 Task: Search for accommodations in Halmstad, Sweden, from June 12, 2023, to July 12, 2023.
Action: Mouse moved to (470, 66)
Screenshot: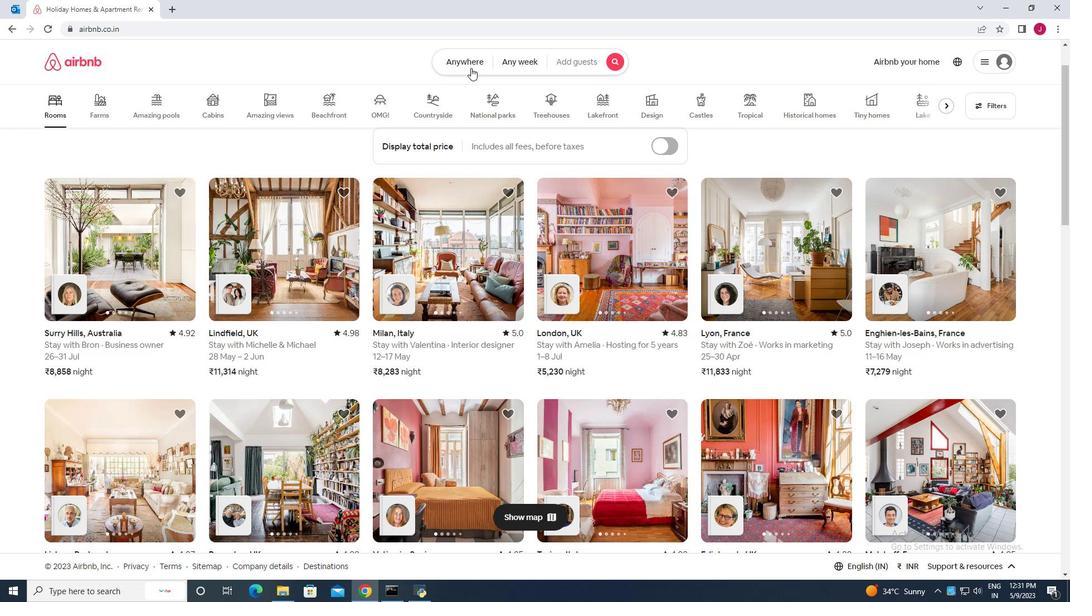 
Action: Mouse pressed left at (470, 66)
Screenshot: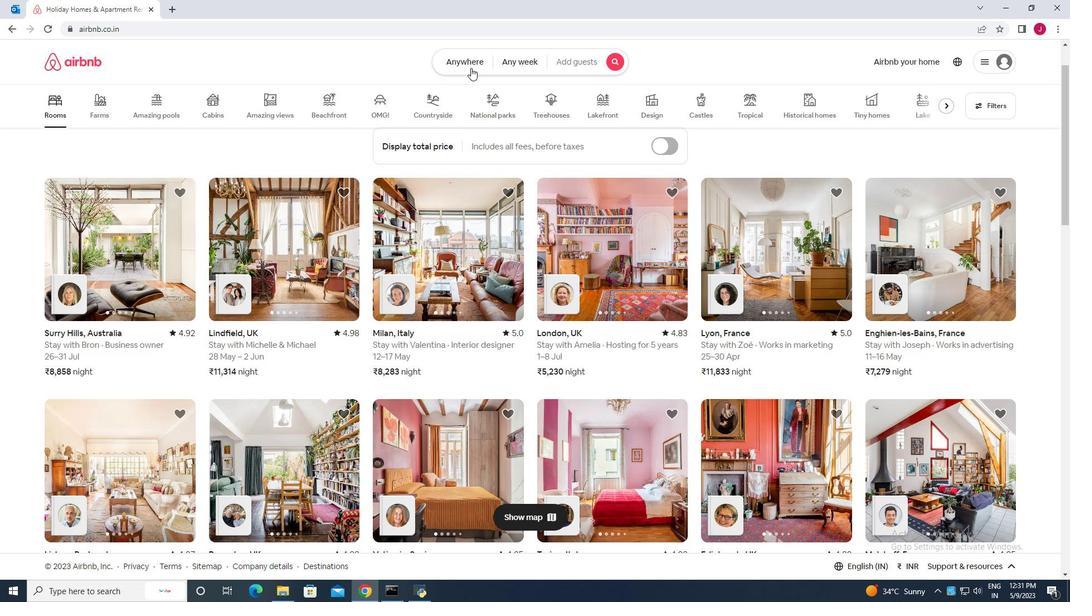 
Action: Mouse moved to (352, 107)
Screenshot: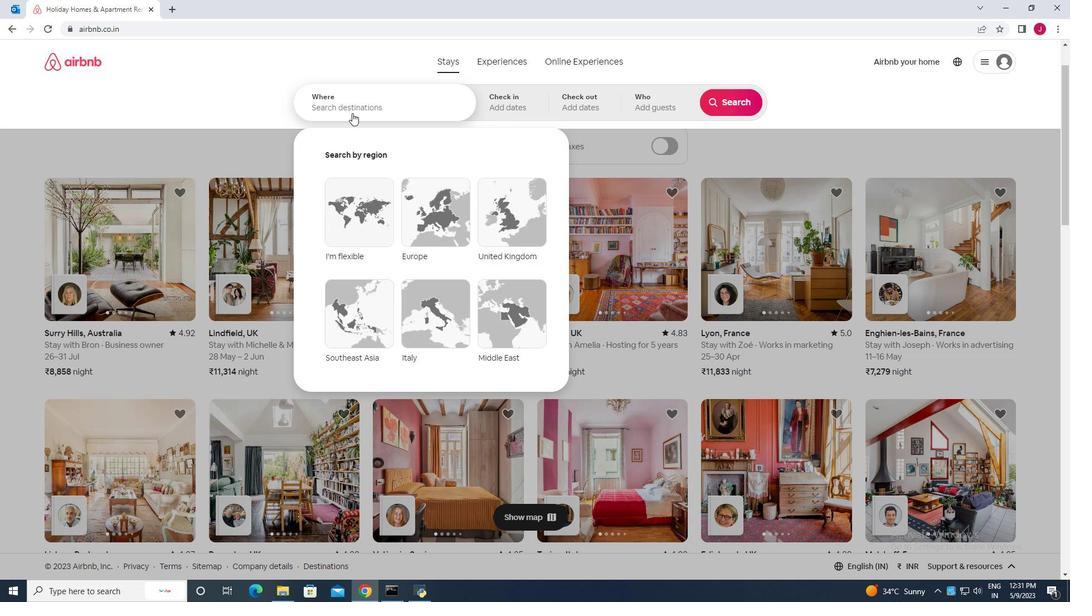 
Action: Mouse pressed left at (352, 107)
Screenshot: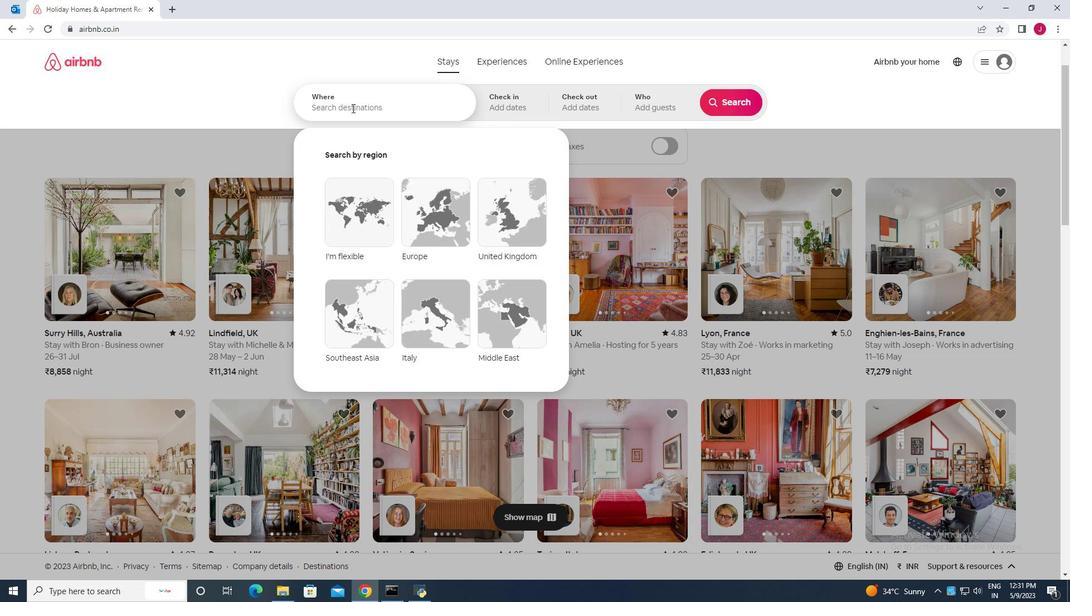 
Action: Mouse moved to (352, 107)
Screenshot: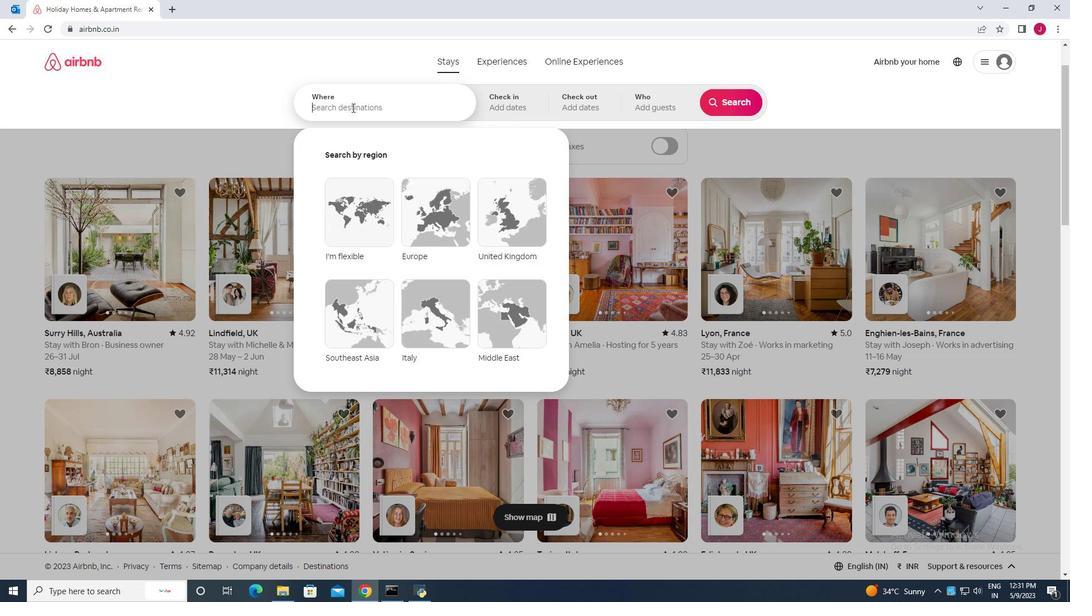 
Action: Key pressed <Key.caps_lock>H<Key.caps_lock>almstad,<Key.space>sweden
Screenshot: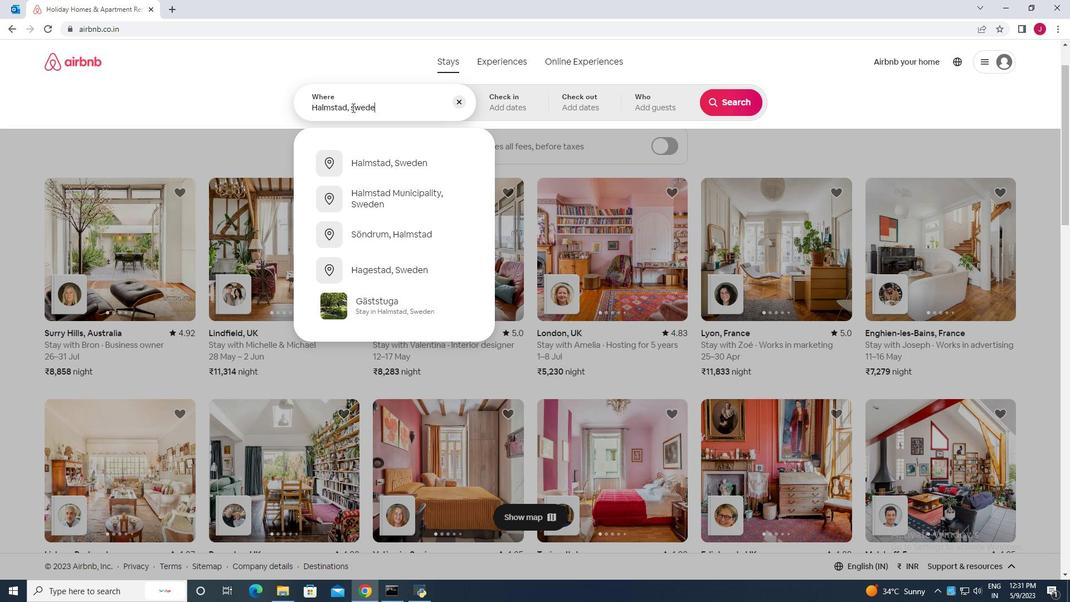 
Action: Mouse moved to (381, 167)
Screenshot: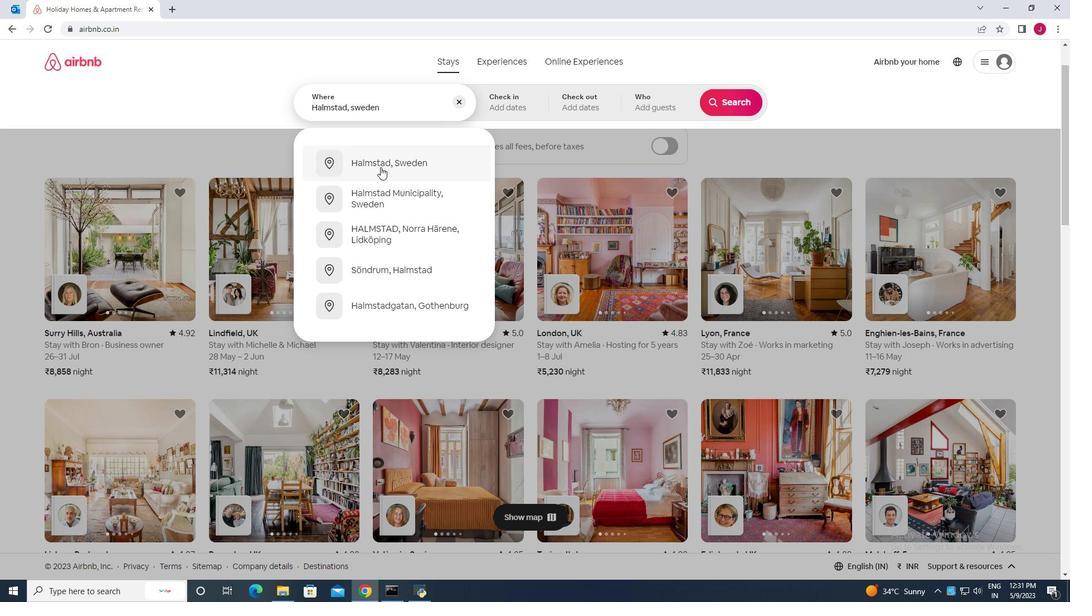 
Action: Mouse pressed left at (381, 167)
Screenshot: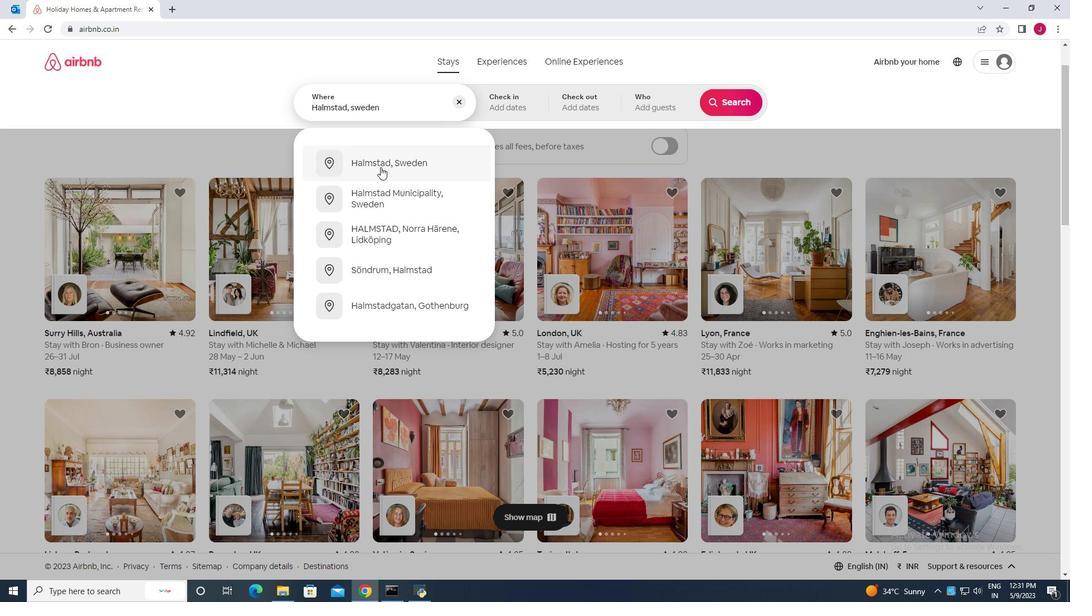 
Action: Mouse moved to (728, 189)
Screenshot: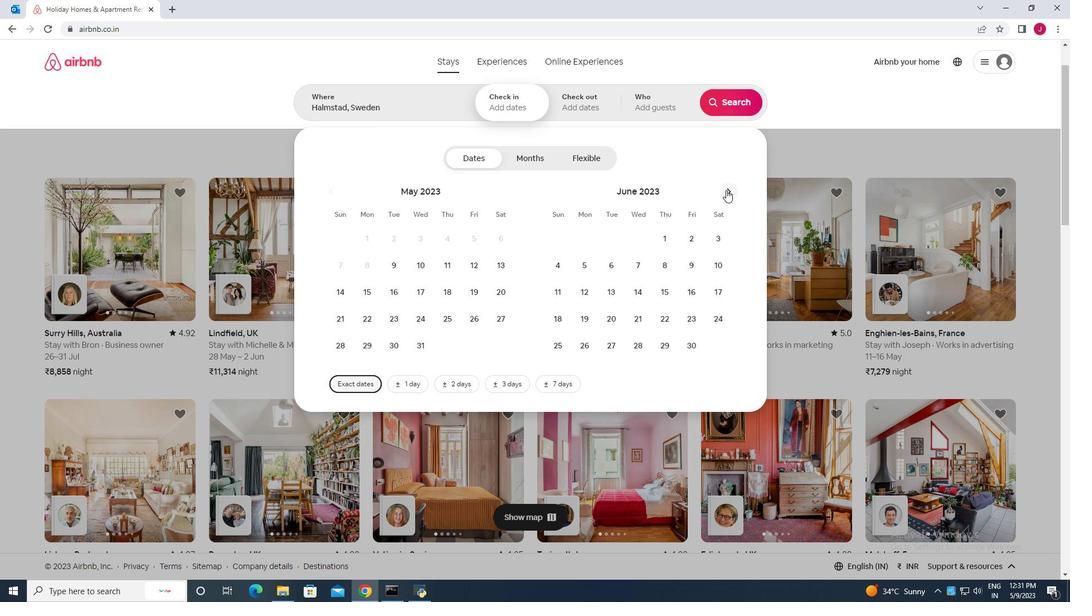 
Action: Mouse pressed left at (728, 189)
Screenshot: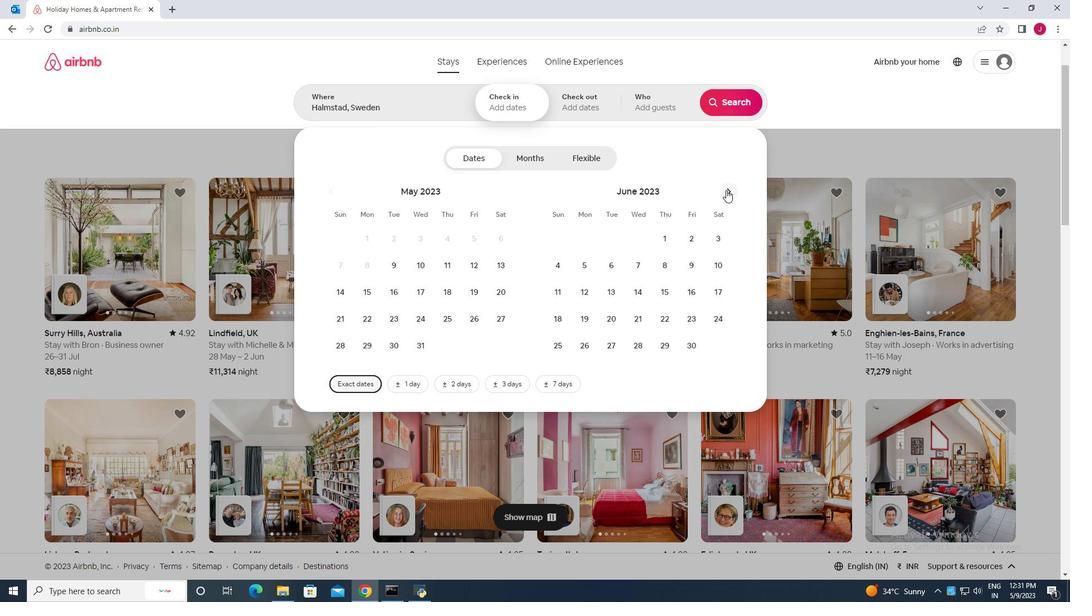 
Action: Mouse moved to (369, 291)
Screenshot: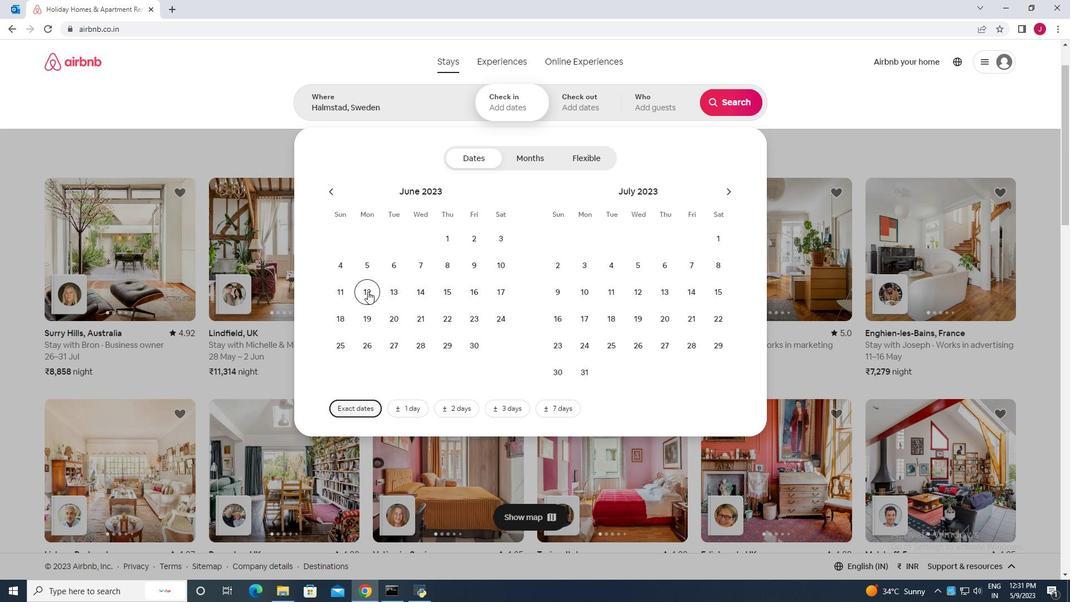 
Action: Mouse pressed left at (369, 291)
Screenshot: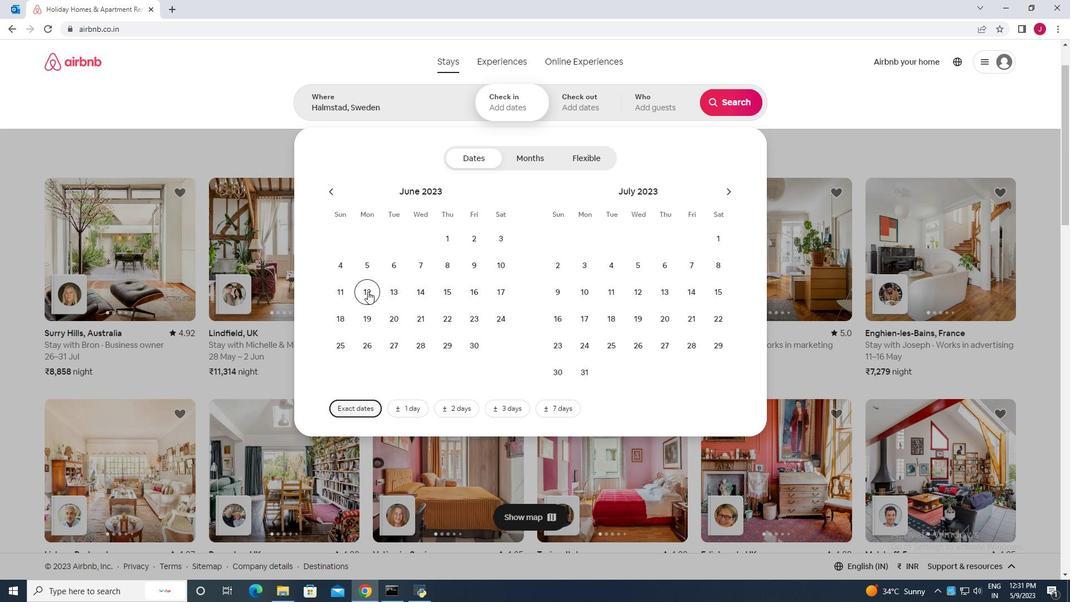 
Action: Mouse moved to (446, 288)
Screenshot: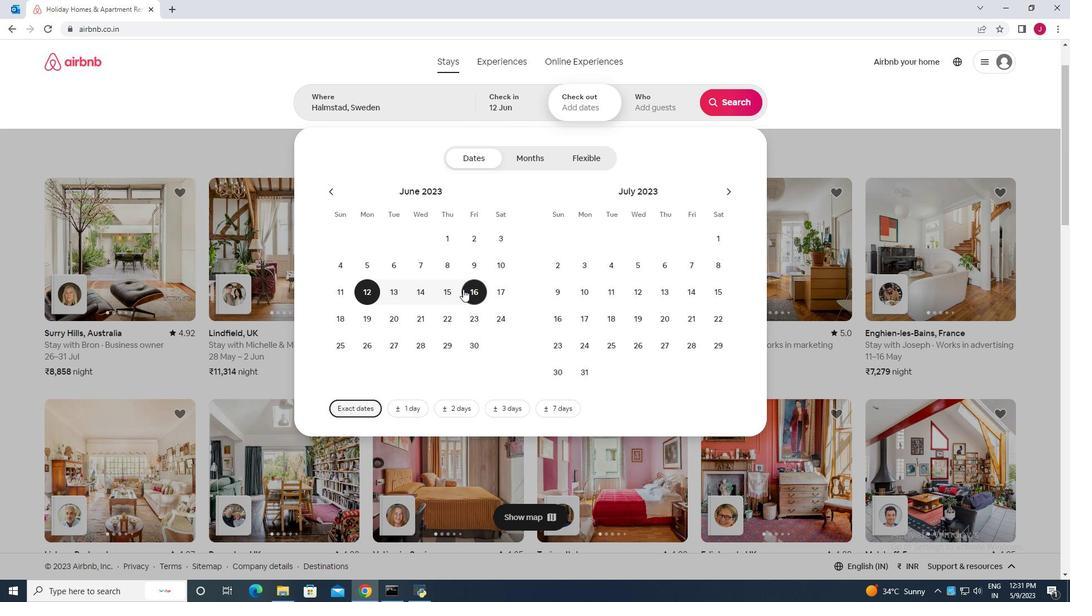 
Action: Mouse pressed left at (446, 288)
Screenshot: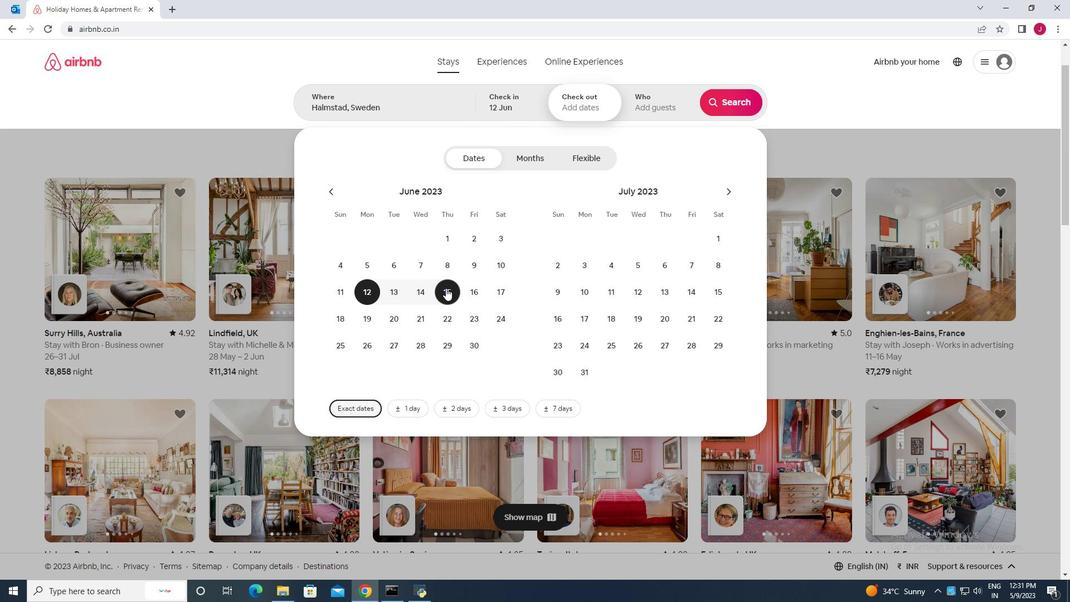 
Action: Mouse moved to (644, 291)
Screenshot: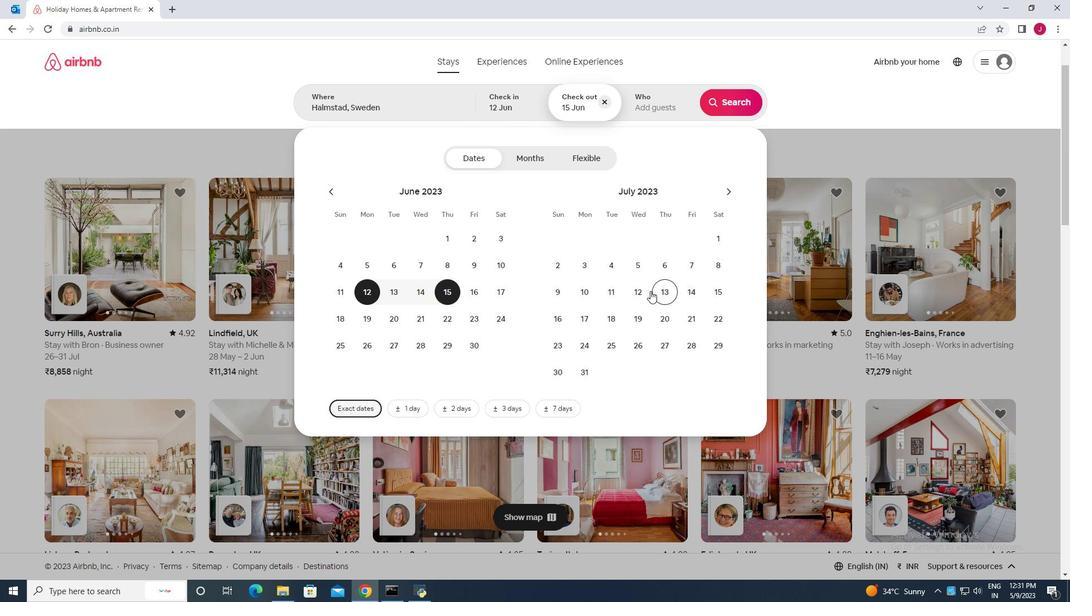 
Action: Mouse pressed left at (644, 291)
Screenshot: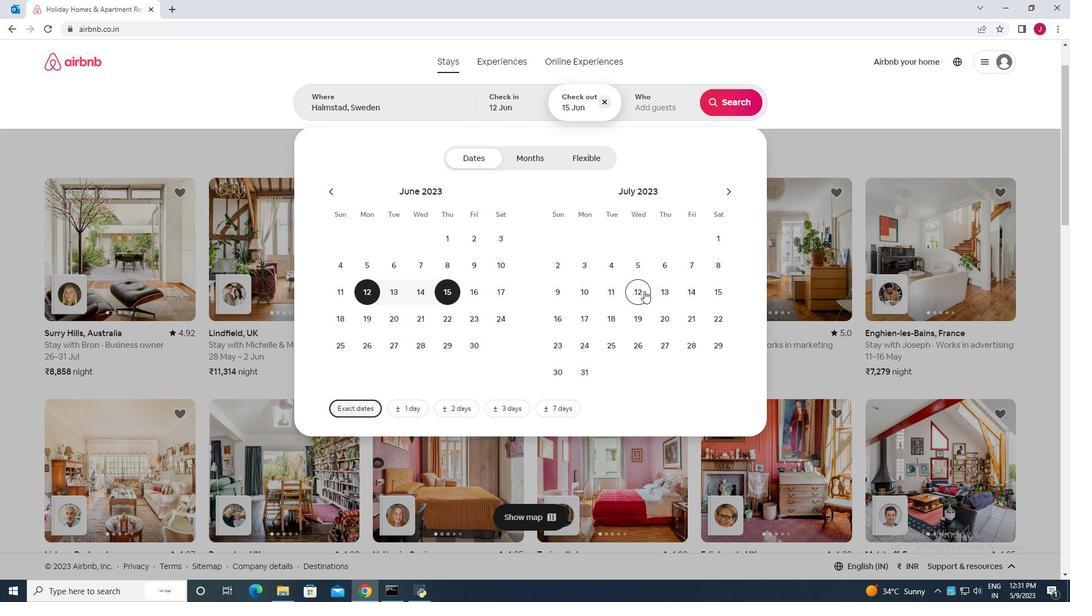 
Action: Mouse moved to (713, 291)
Screenshot: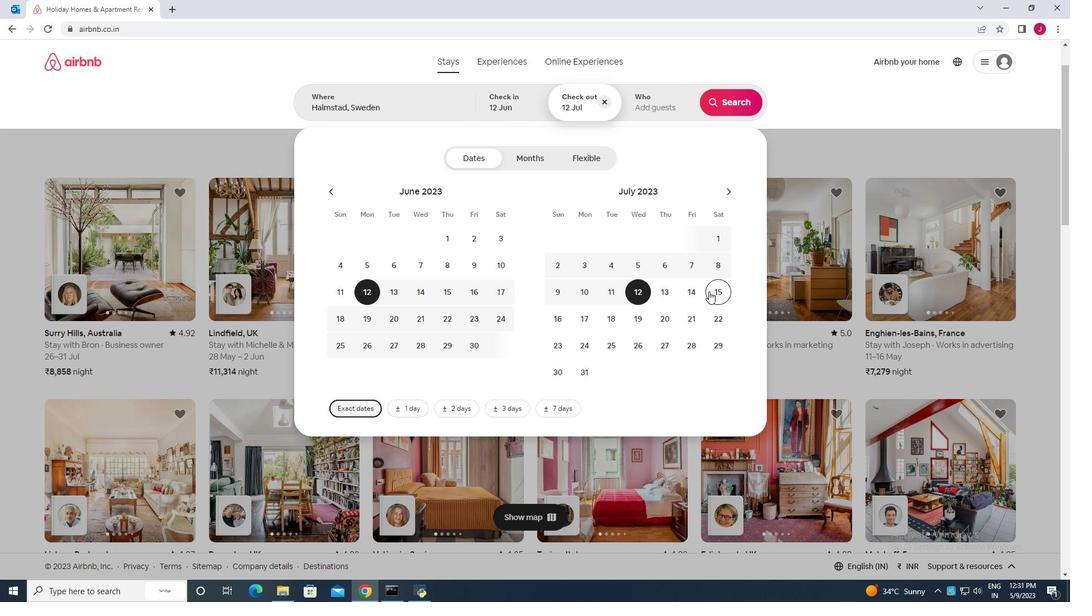 
Action: Mouse pressed left at (713, 291)
Screenshot: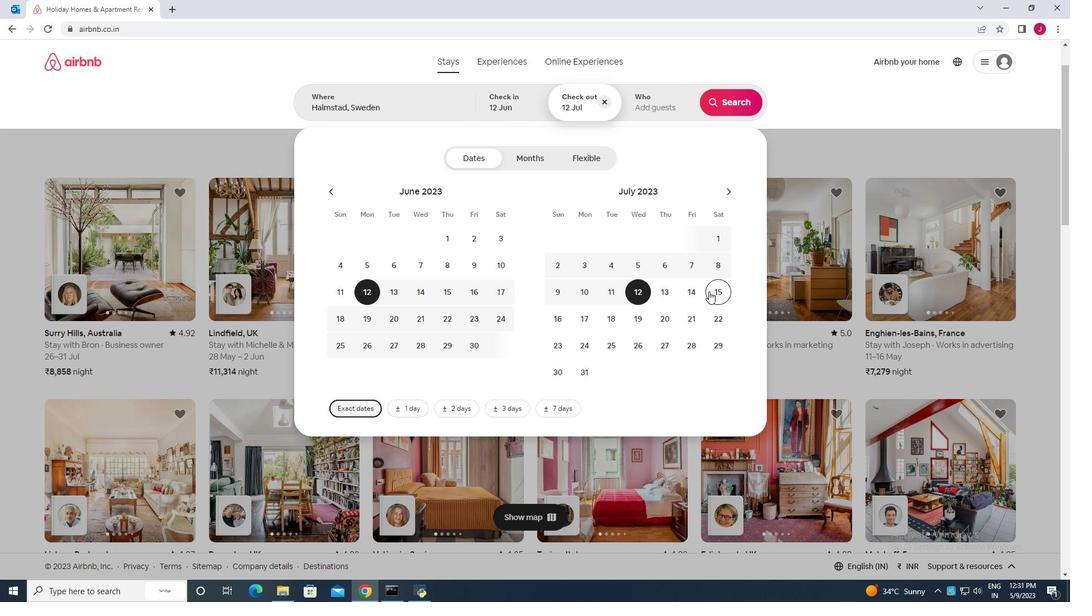 
Action: Mouse moved to (641, 291)
Screenshot: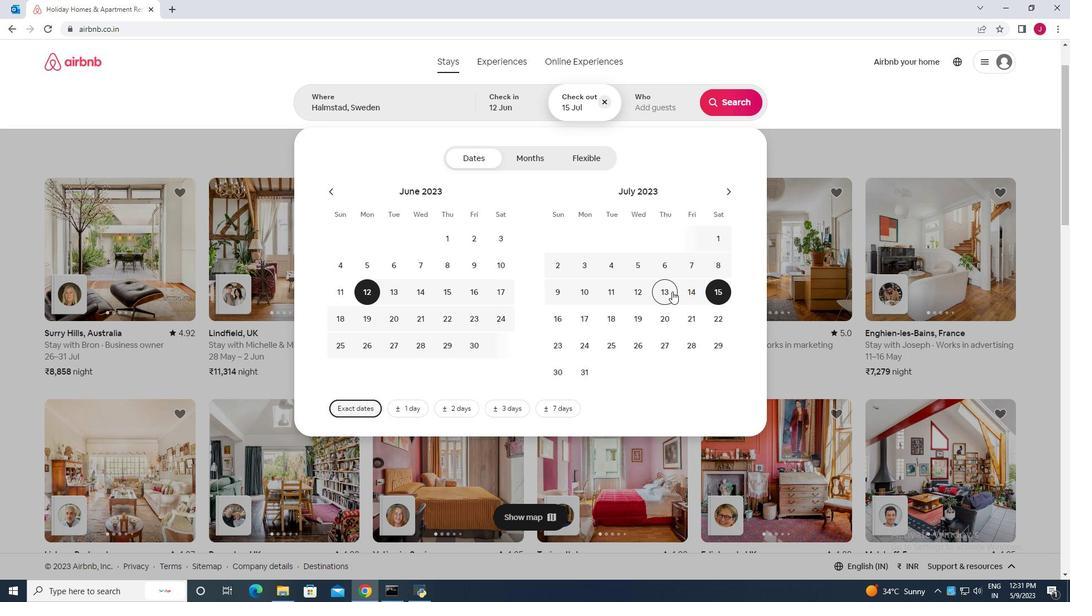 
Action: Mouse pressed left at (641, 291)
Screenshot: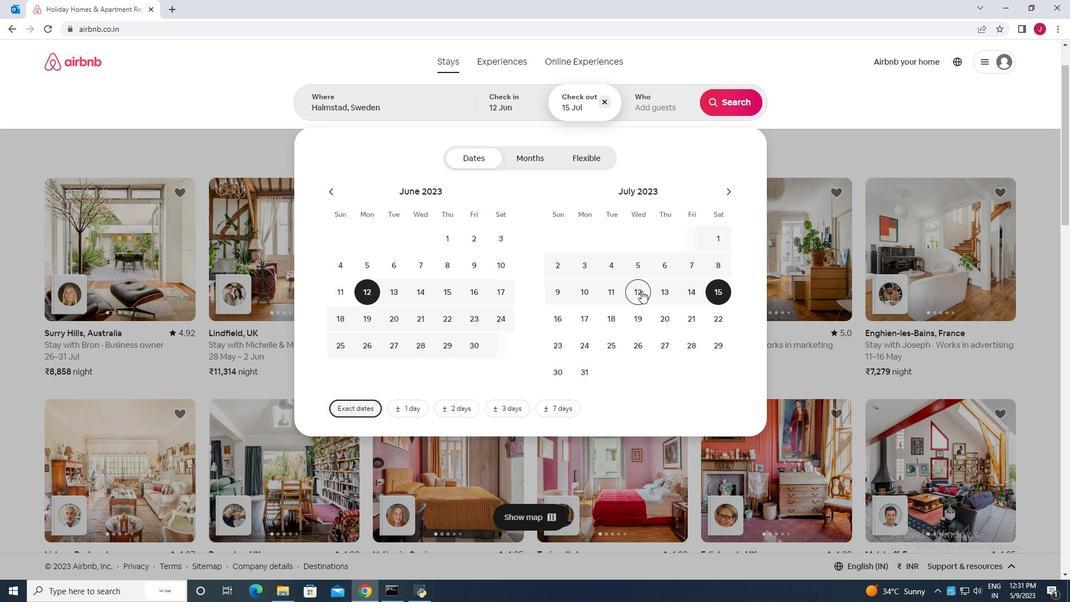
Action: Mouse pressed left at (641, 291)
Screenshot: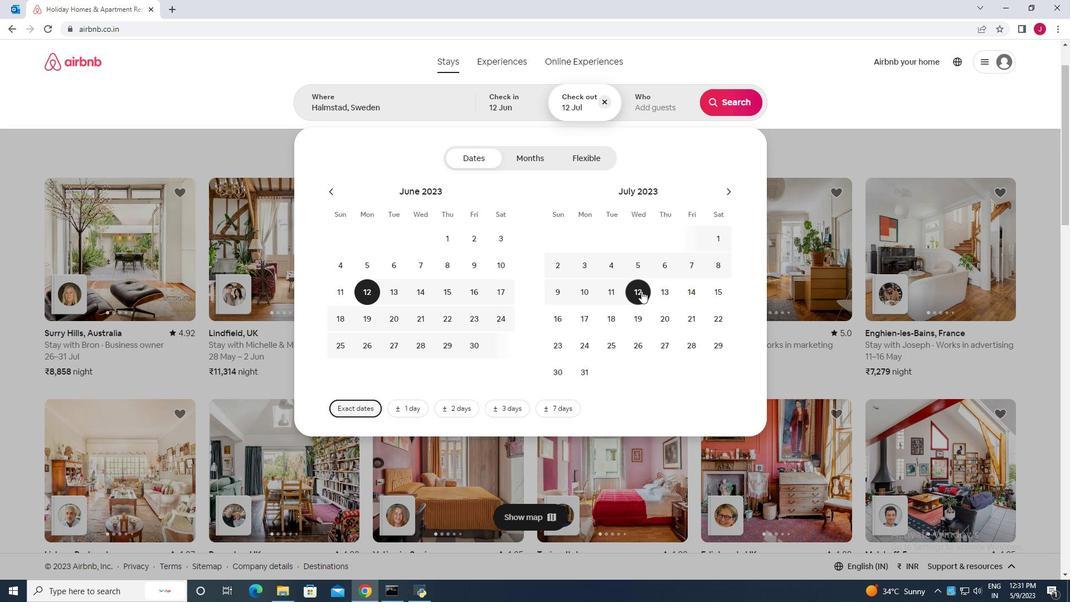 
Action: Mouse pressed left at (641, 291)
Screenshot: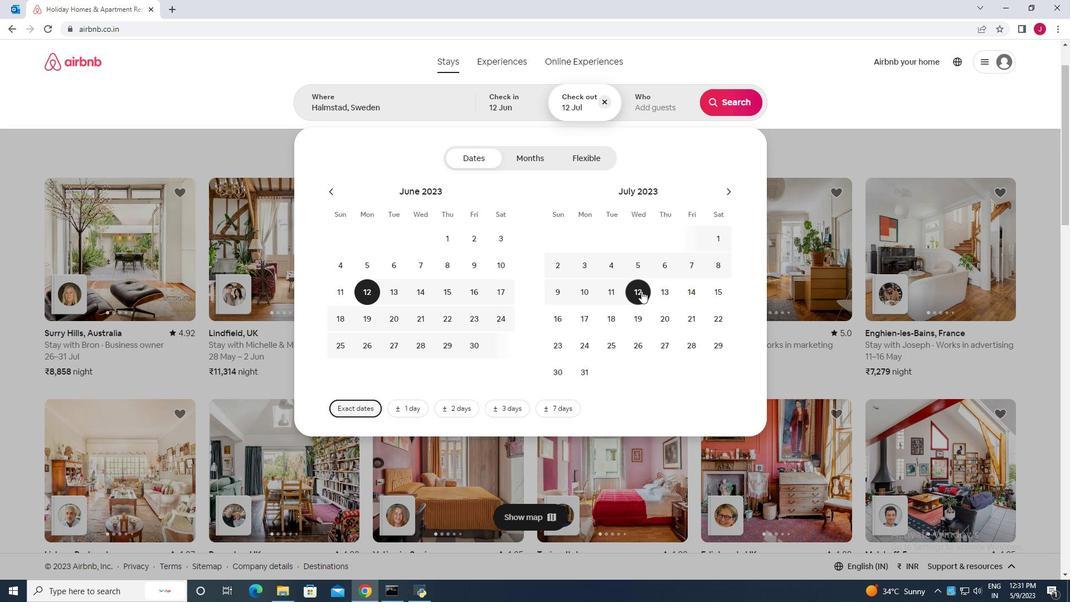 
Action: Mouse moved to (729, 192)
Screenshot: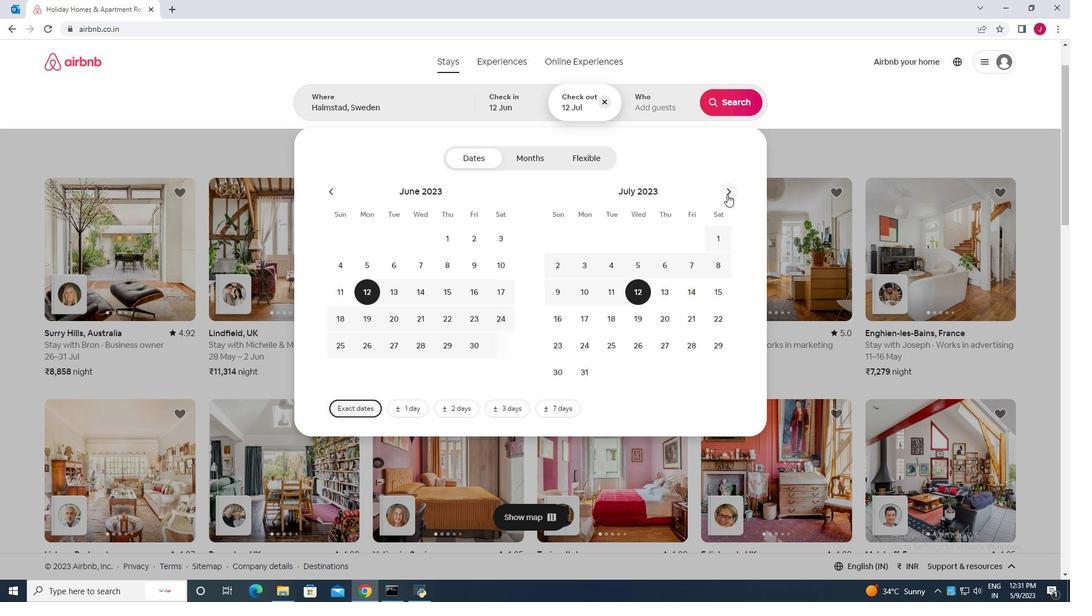 
Action: Mouse pressed left at (729, 192)
Screenshot: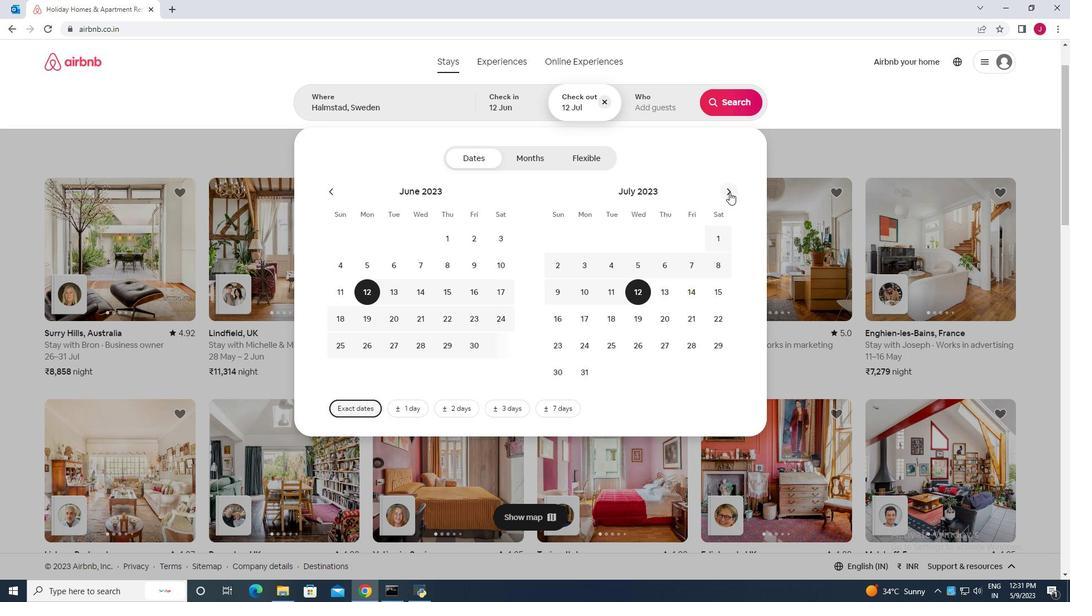 
Action: Mouse moved to (493, 292)
Screenshot: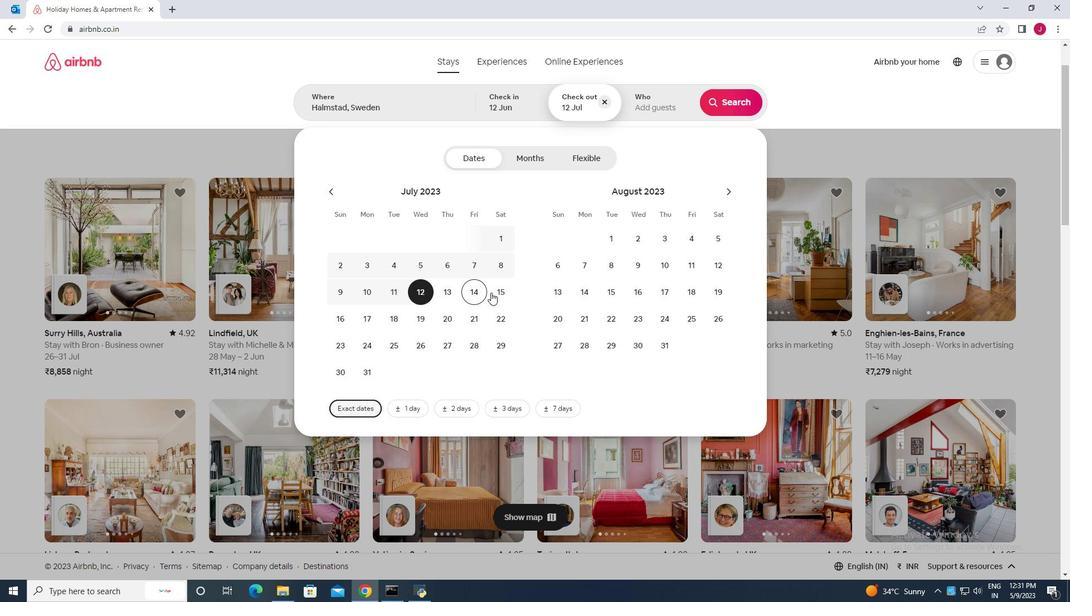 
Action: Mouse pressed left at (493, 292)
Screenshot: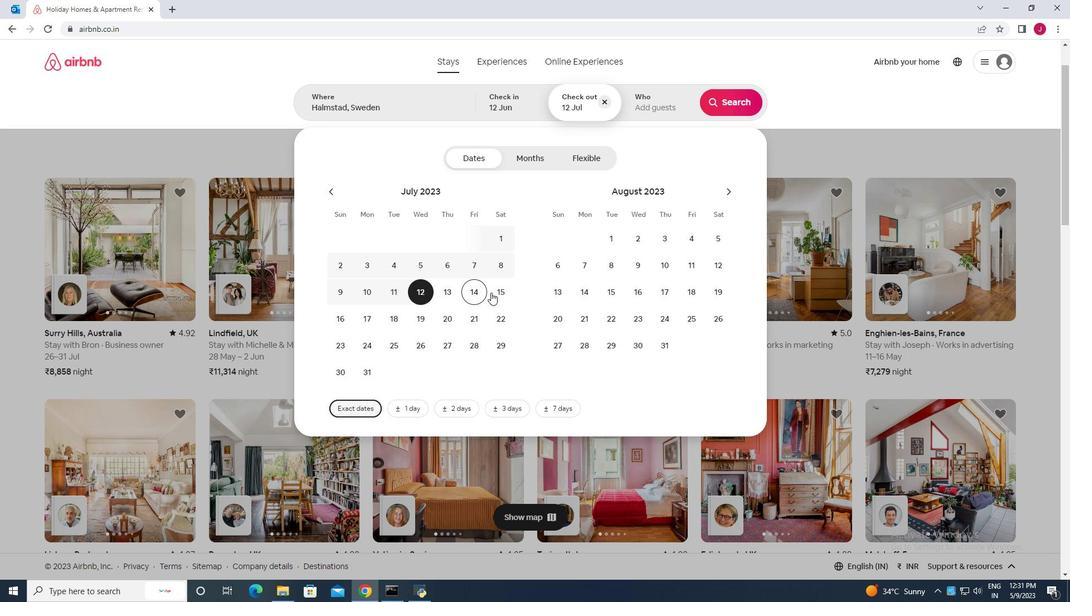
Action: Mouse moved to (420, 290)
Screenshot: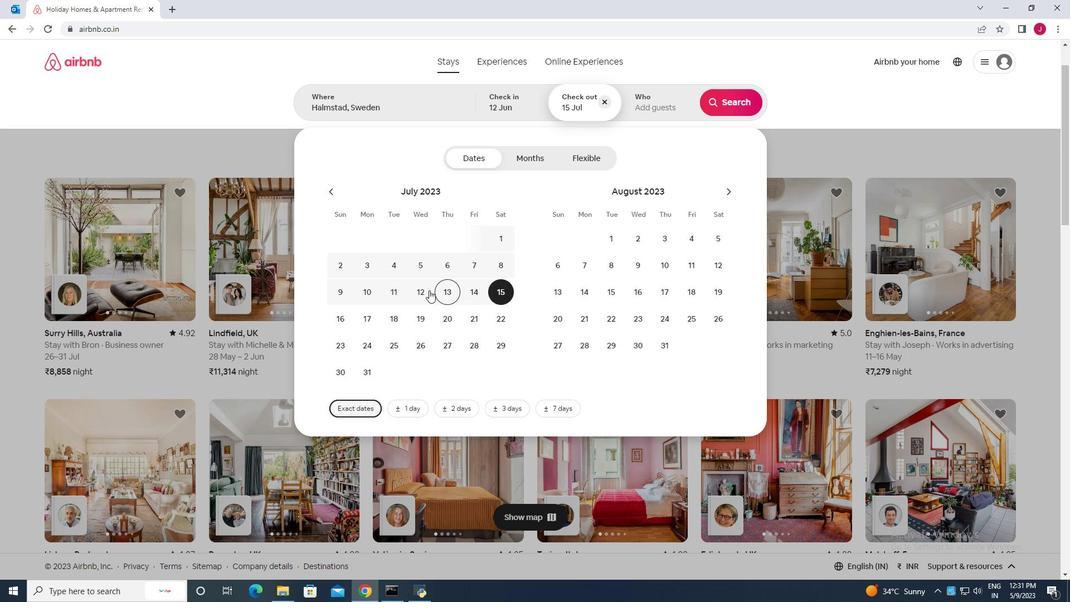 
Action: Mouse pressed left at (420, 290)
Screenshot: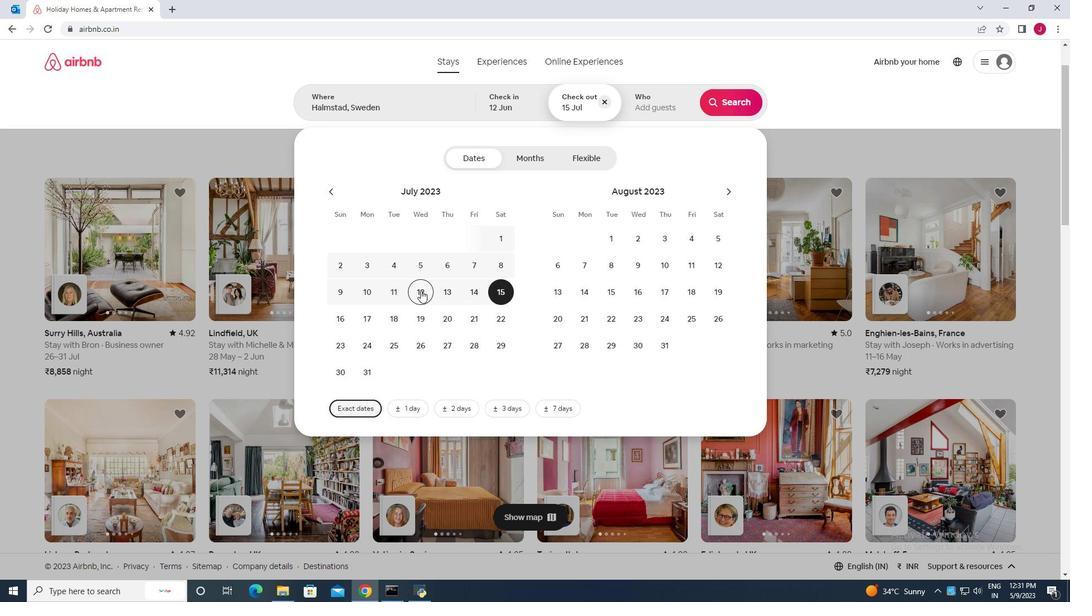
Action: Mouse moved to (363, 187)
Screenshot: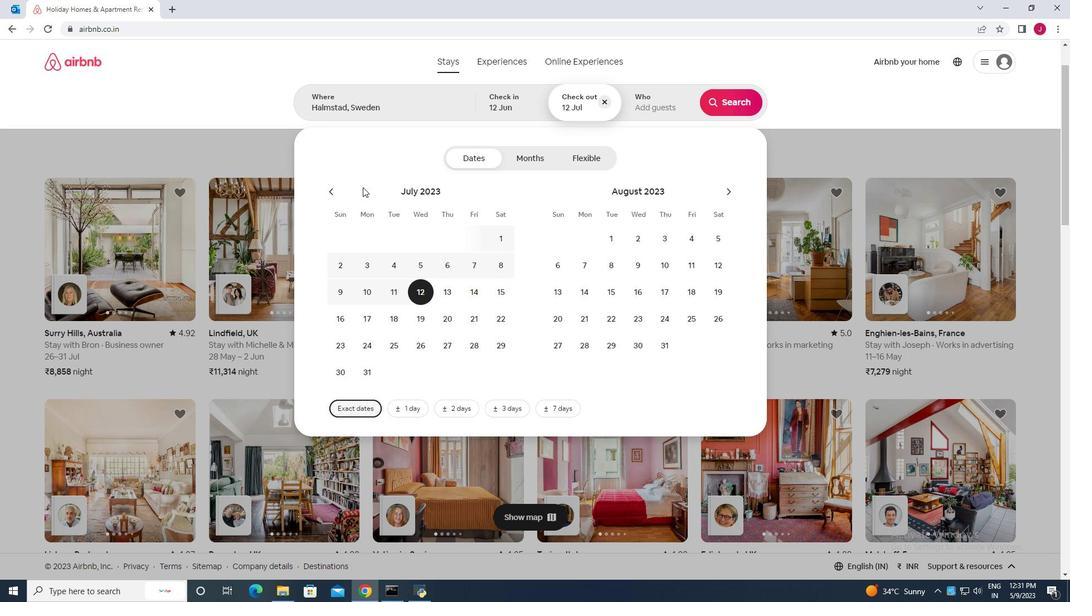 
